 Task: Search email   from parteek.kumar@softage.net in folder Folder0030 with a subject Subject0026
Action: Mouse moved to (528, 72)
Screenshot: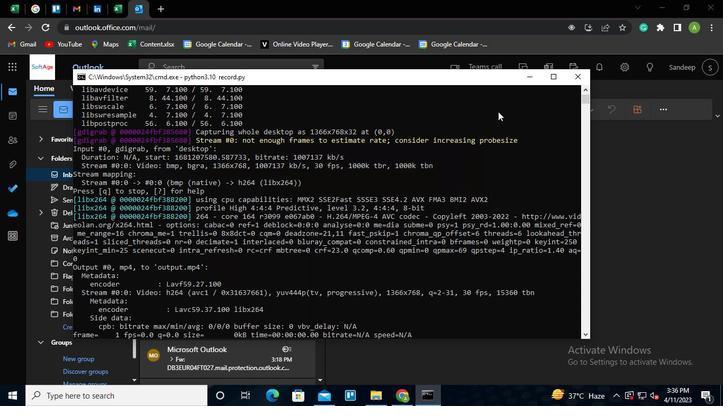 
Action: Mouse pressed left at (528, 72)
Screenshot: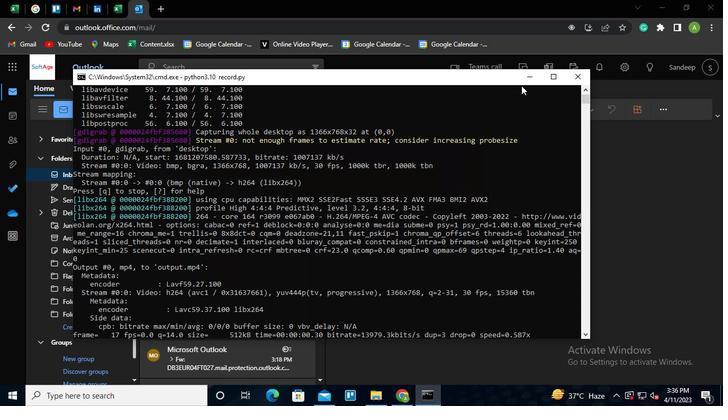
Action: Mouse moved to (276, 63)
Screenshot: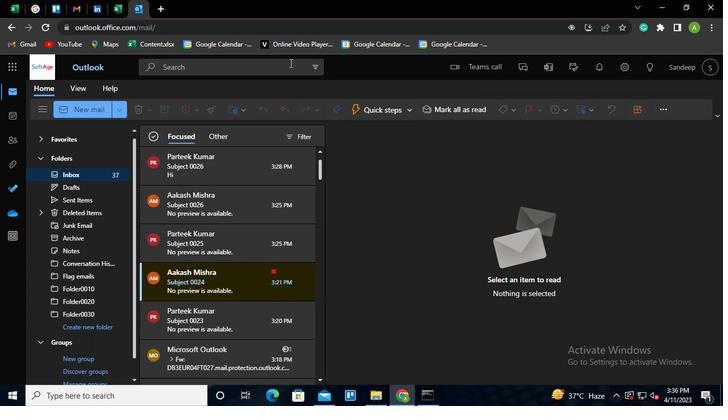 
Action: Mouse pressed left at (276, 63)
Screenshot: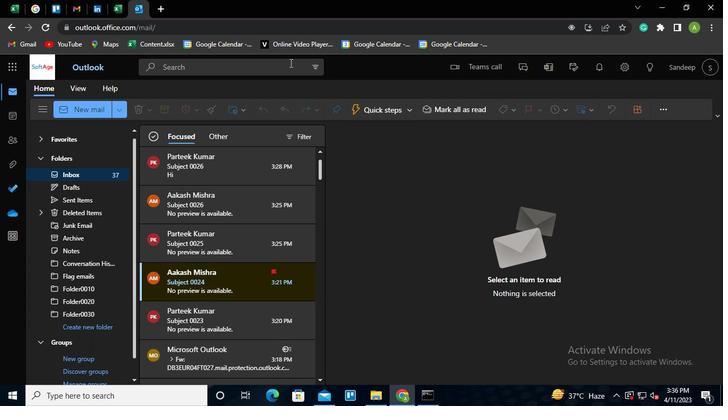 
Action: Mouse moved to (407, 64)
Screenshot: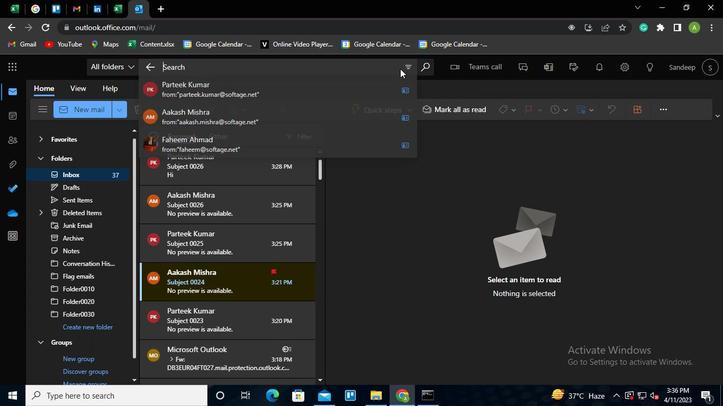 
Action: Mouse pressed left at (407, 64)
Screenshot: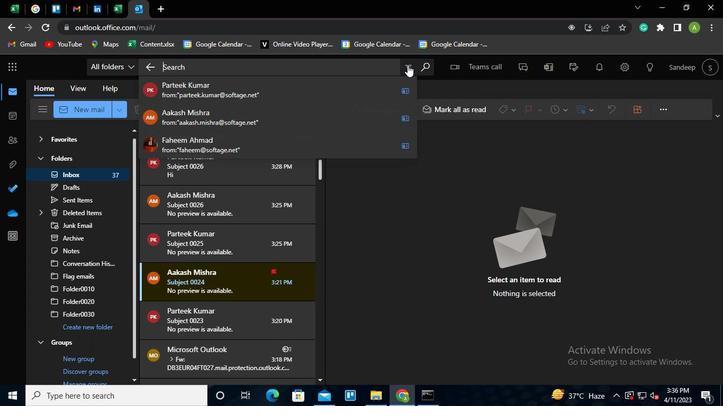 
Action: Mouse moved to (371, 88)
Screenshot: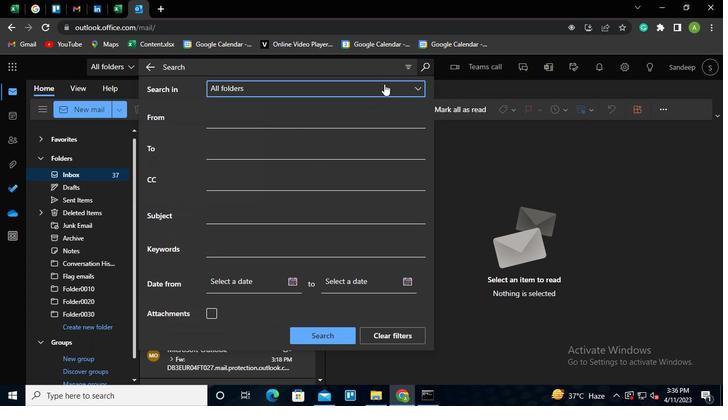 
Action: Mouse pressed left at (371, 88)
Screenshot: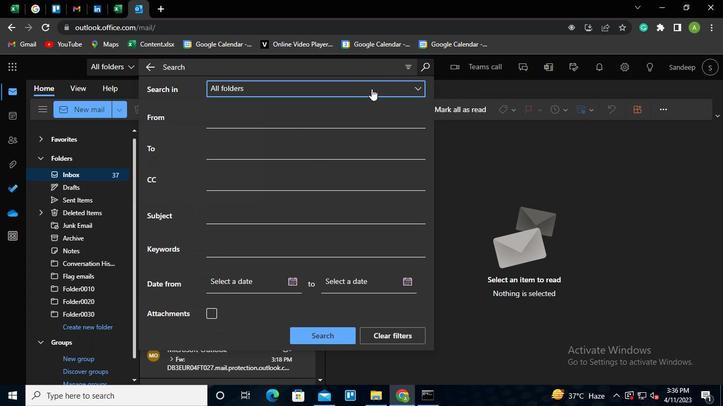 
Action: Mouse moved to (247, 248)
Screenshot: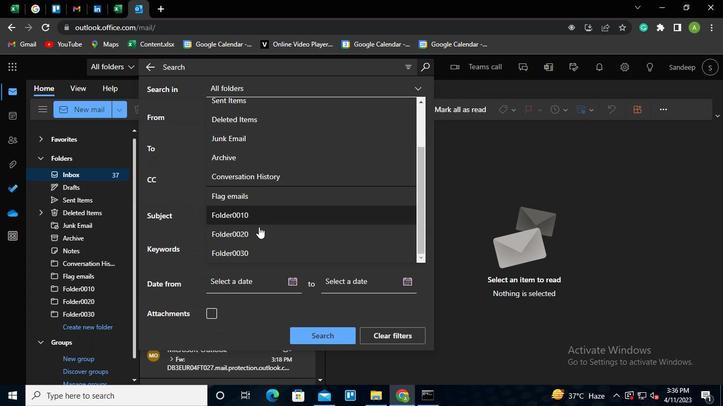 
Action: Mouse pressed left at (247, 248)
Screenshot: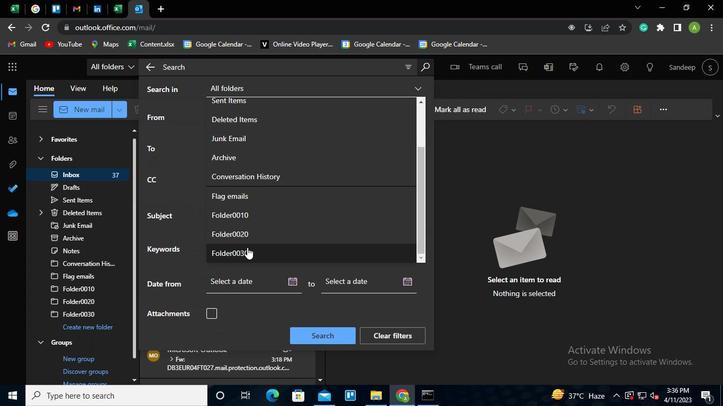 
Action: Mouse moved to (241, 120)
Screenshot: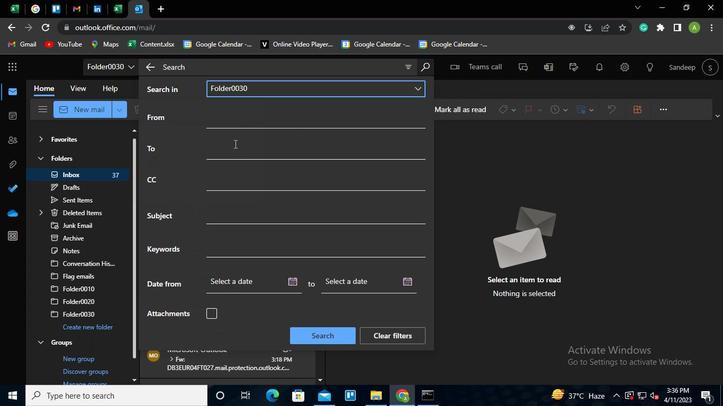 
Action: Mouse pressed left at (241, 120)
Screenshot: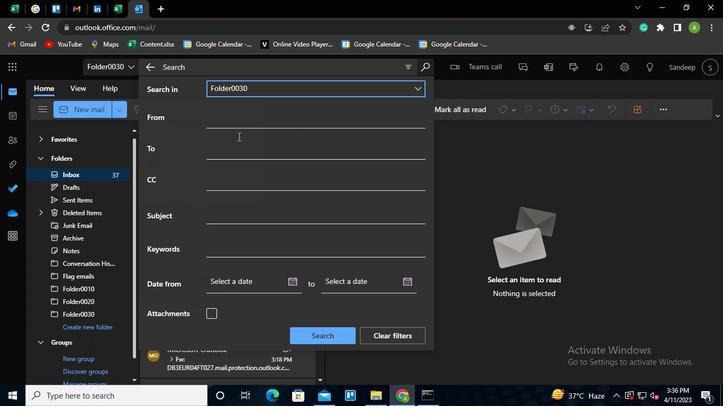 
Action: Mouse moved to (247, 152)
Screenshot: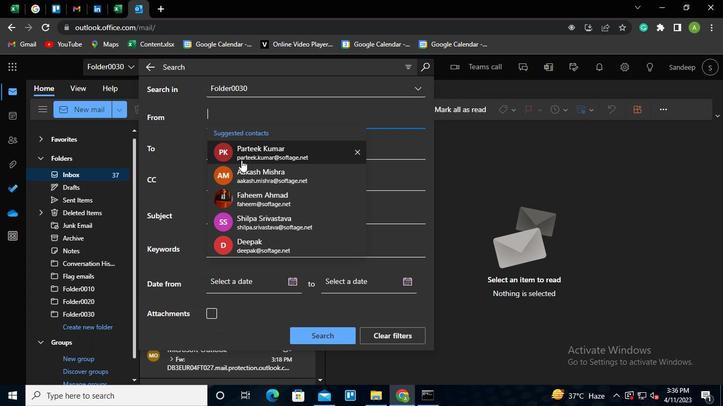 
Action: Mouse pressed left at (247, 152)
Screenshot: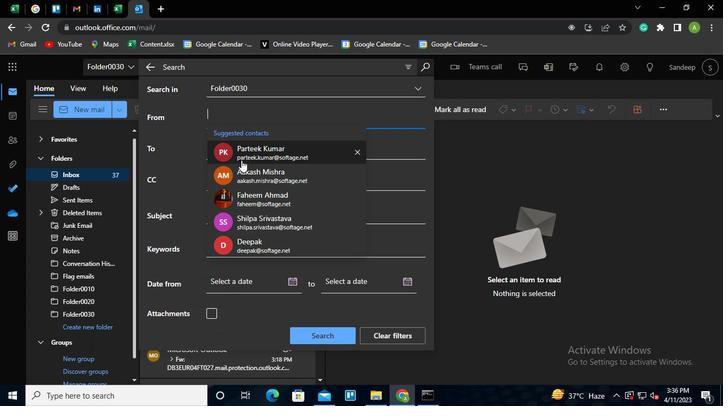 
Action: Mouse moved to (225, 215)
Screenshot: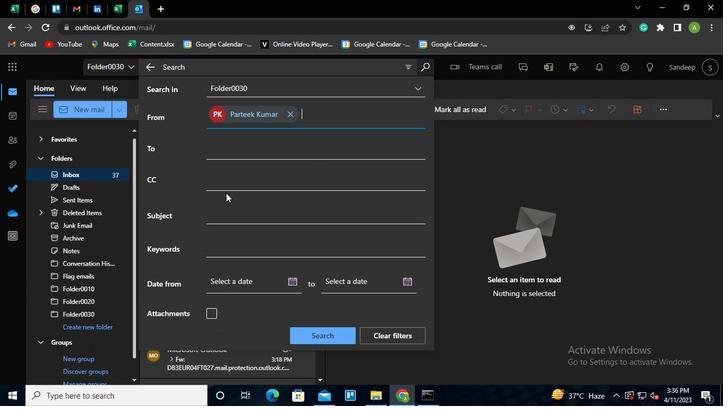 
Action: Mouse pressed left at (225, 215)
Screenshot: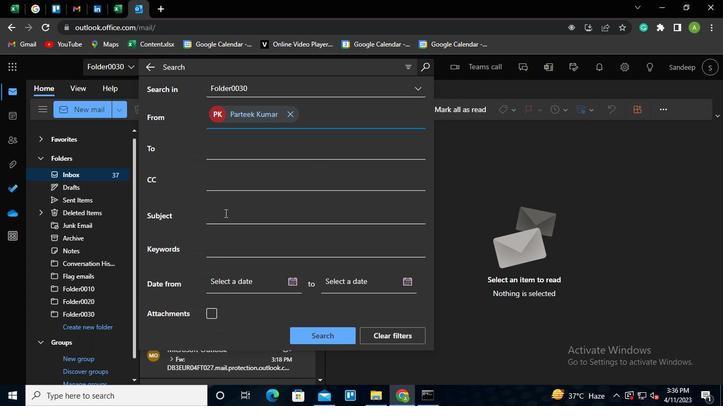 
Action: Mouse moved to (225, 215)
Screenshot: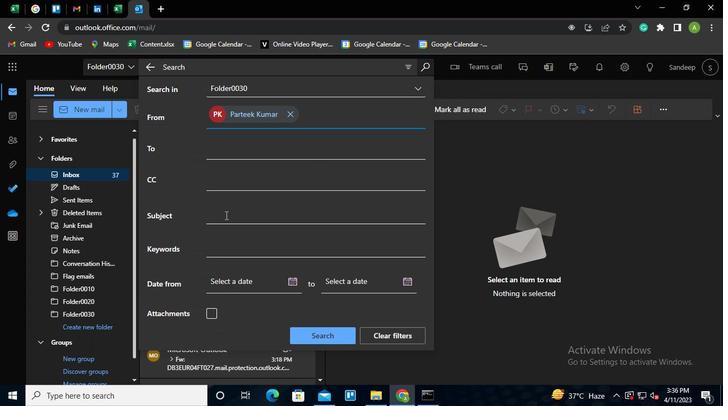 
Action: Keyboard Key.shift
Screenshot: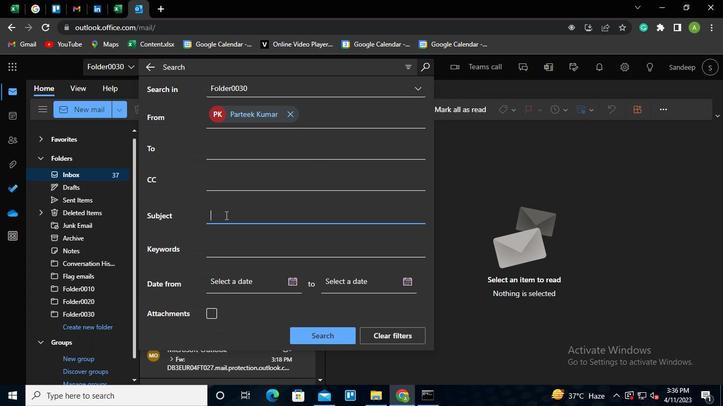 
Action: Keyboard Key.shift
Screenshot: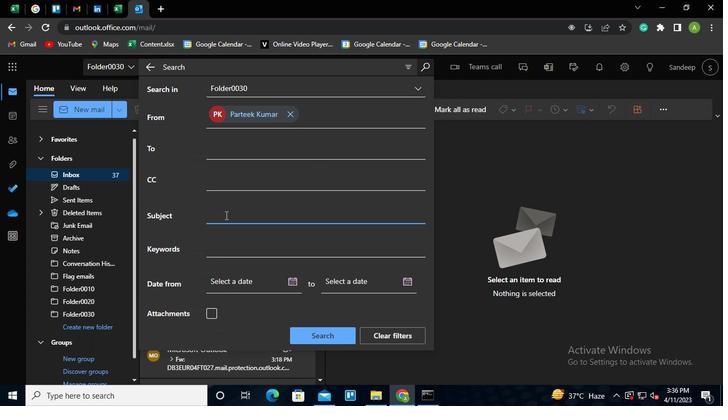 
Action: Keyboard S
Screenshot: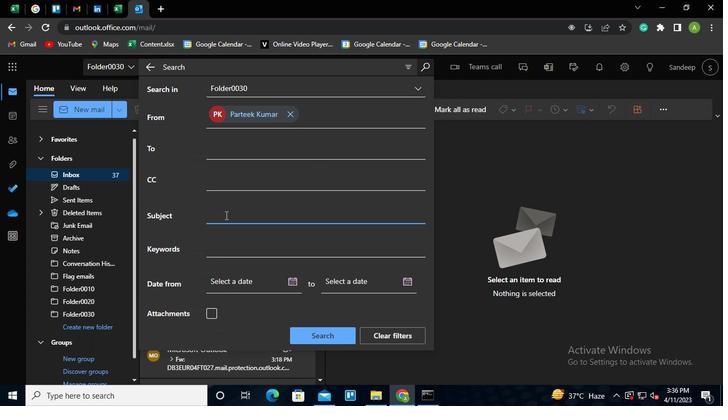 
Action: Keyboard u
Screenshot: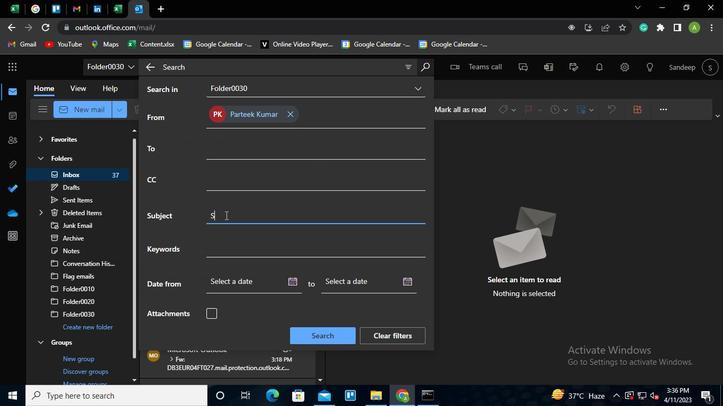 
Action: Keyboard b
Screenshot: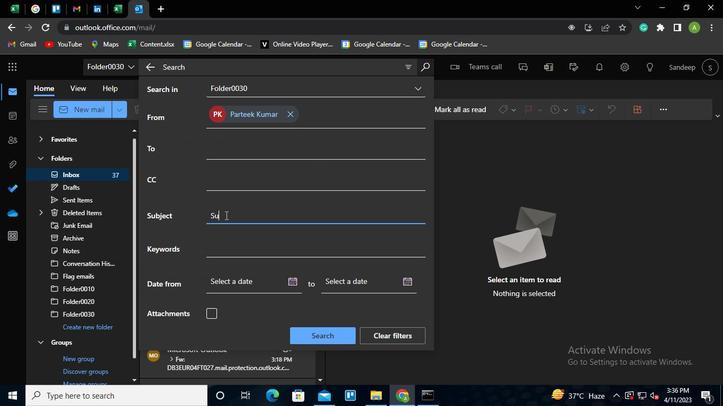 
Action: Keyboard j
Screenshot: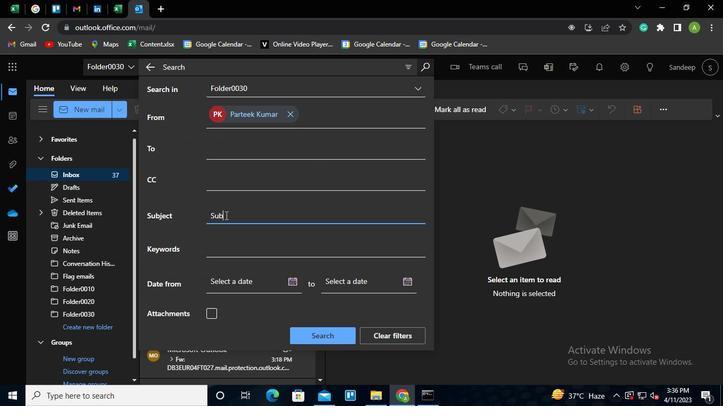 
Action: Keyboard e
Screenshot: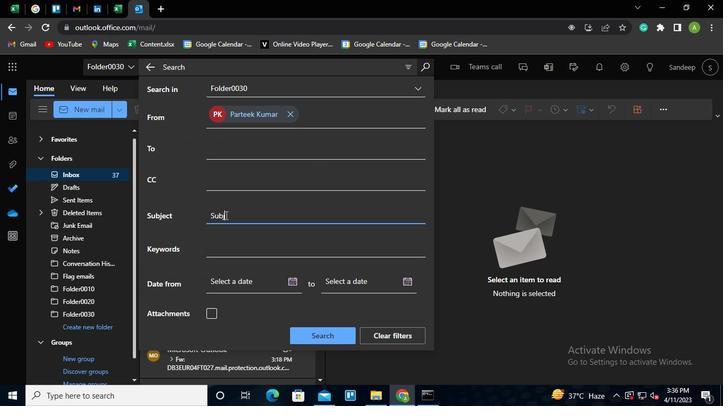 
Action: Keyboard c
Screenshot: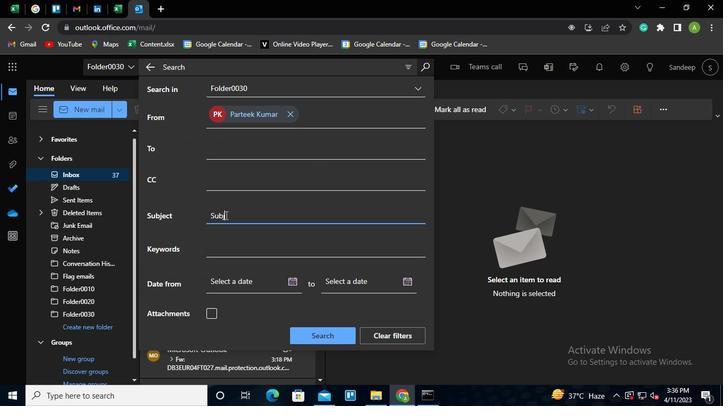 
Action: Keyboard t
Screenshot: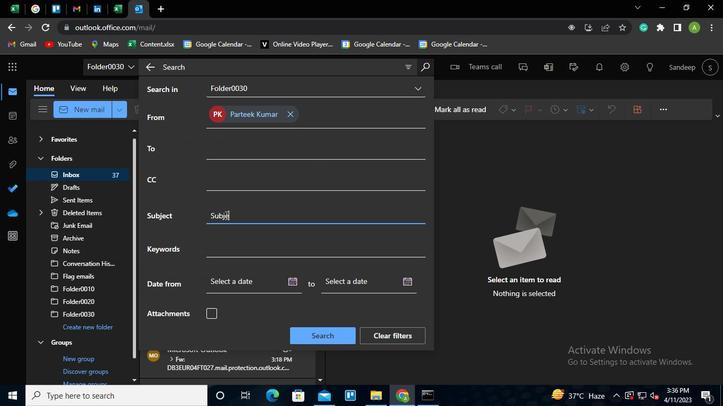 
Action: Keyboard Key.space
Screenshot: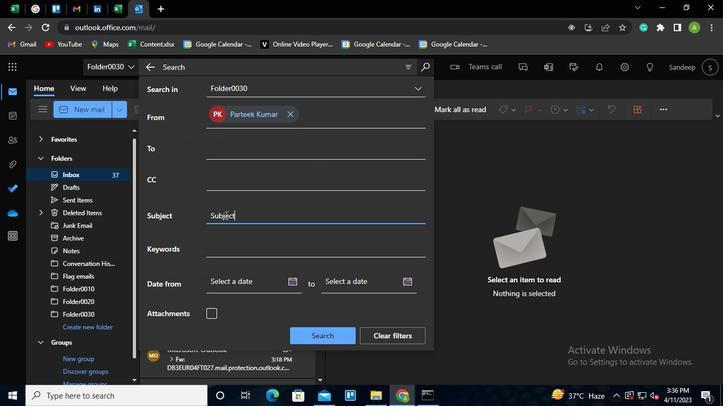 
Action: Keyboard <96>
Screenshot: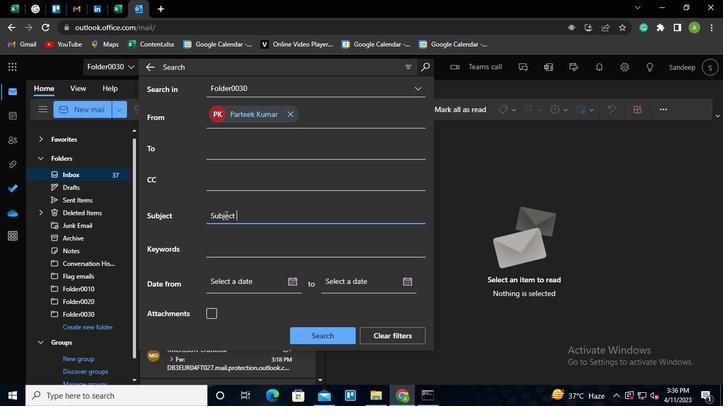 
Action: Keyboard <96>
Screenshot: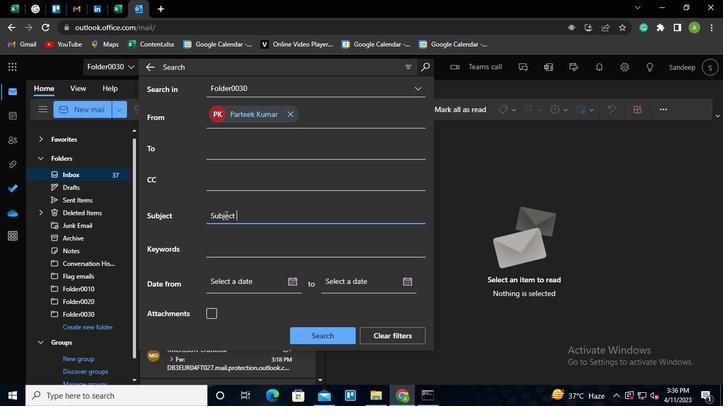 
Action: Keyboard <98>
Screenshot: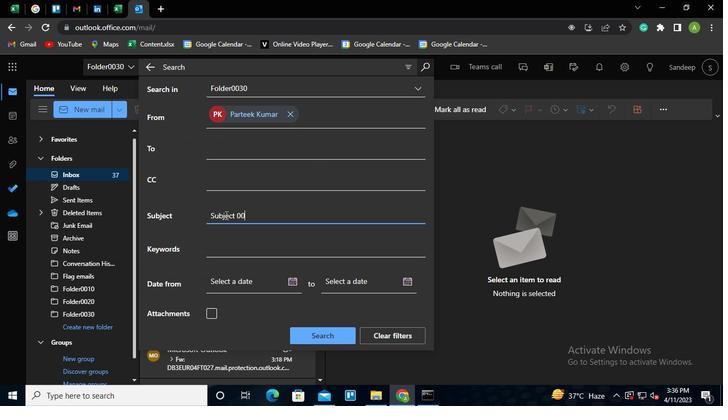 
Action: Keyboard <102>
Screenshot: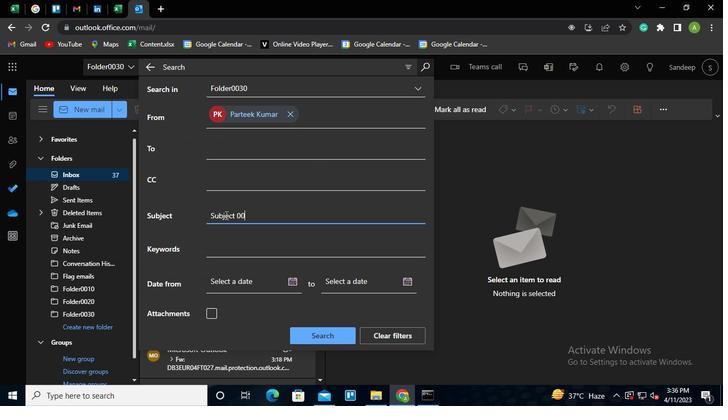 
Action: Mouse moved to (313, 331)
Screenshot: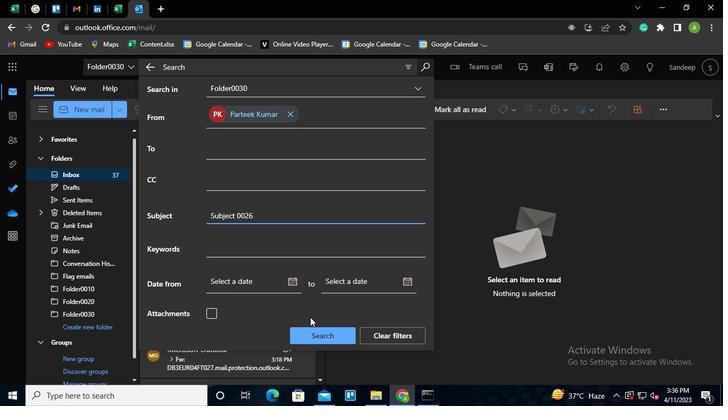 
Action: Mouse pressed left at (313, 331)
Screenshot: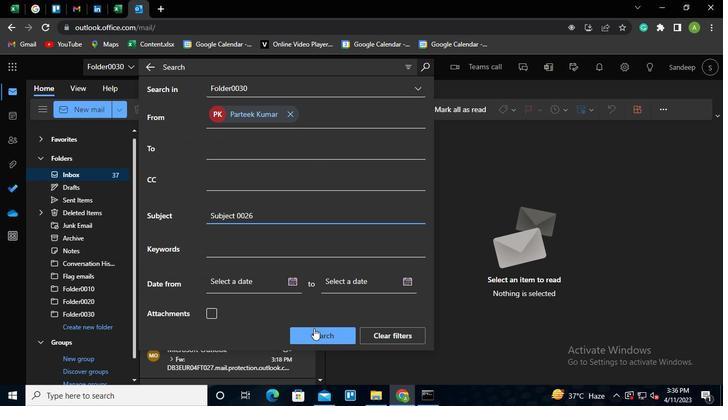 
Action: Mouse moved to (437, 396)
Screenshot: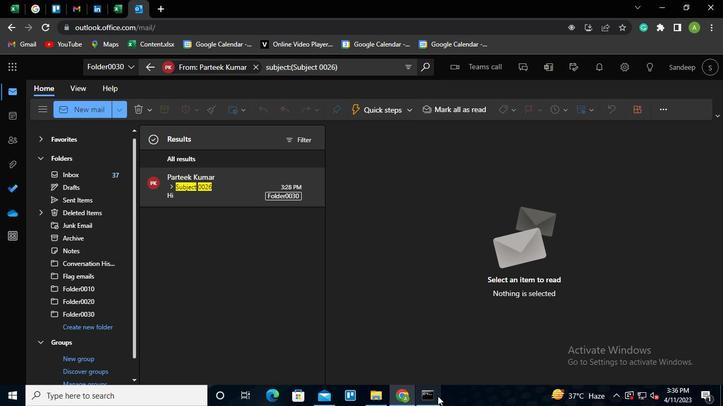 
Action: Mouse pressed left at (437, 396)
Screenshot: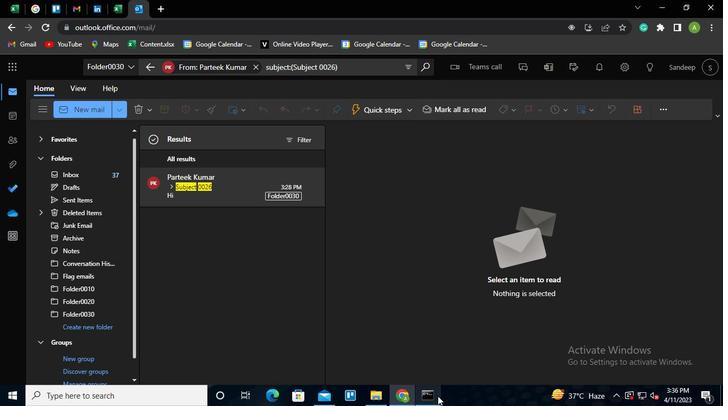 
Action: Mouse moved to (582, 79)
Screenshot: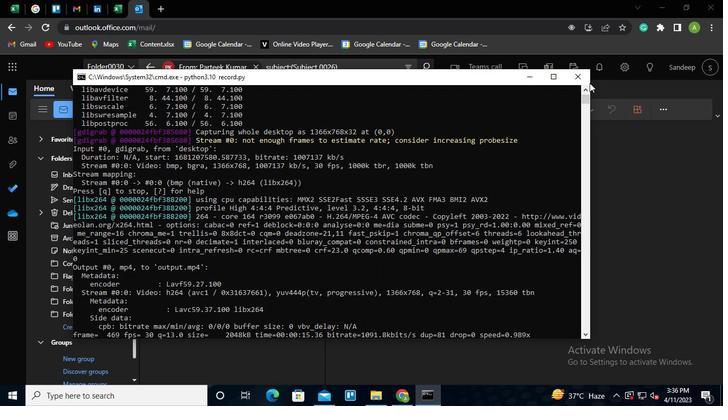 
Action: Mouse pressed left at (582, 79)
Screenshot: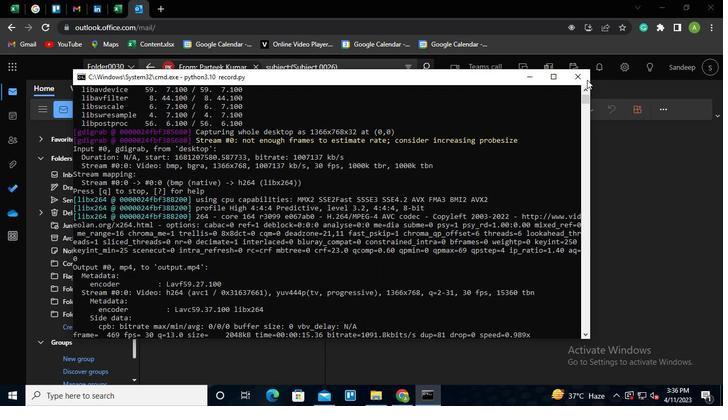 
